 Task: Change the streaming deinterlace mode to "Blend".
Action: Mouse moved to (117, 17)
Screenshot: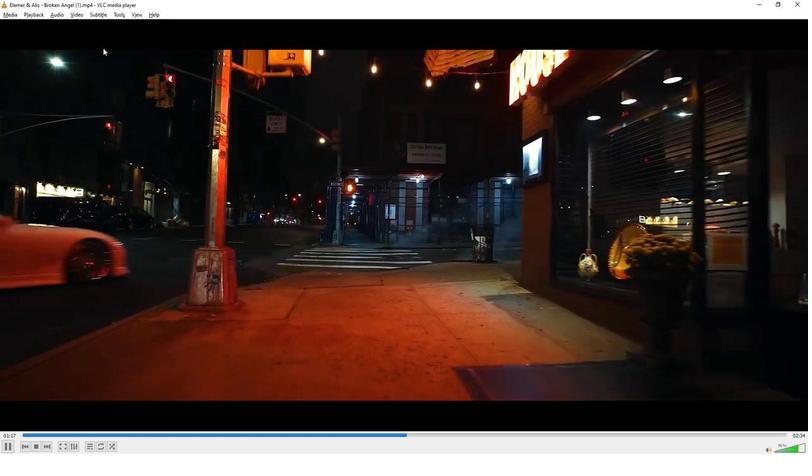 
Action: Mouse pressed left at (117, 17)
Screenshot: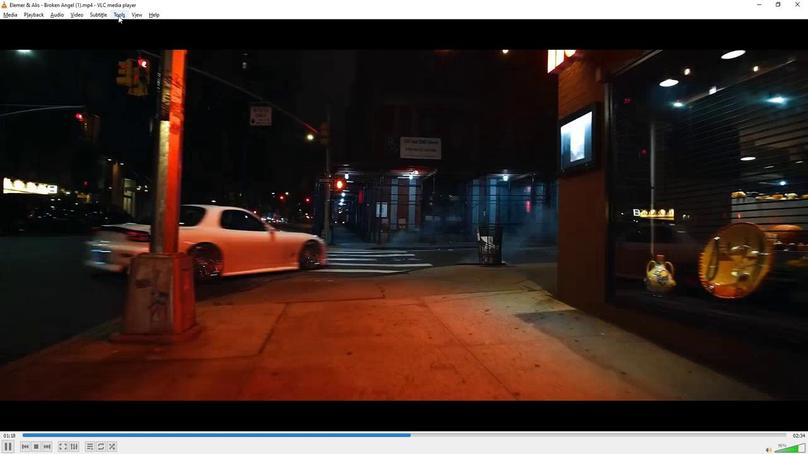 
Action: Mouse moved to (135, 117)
Screenshot: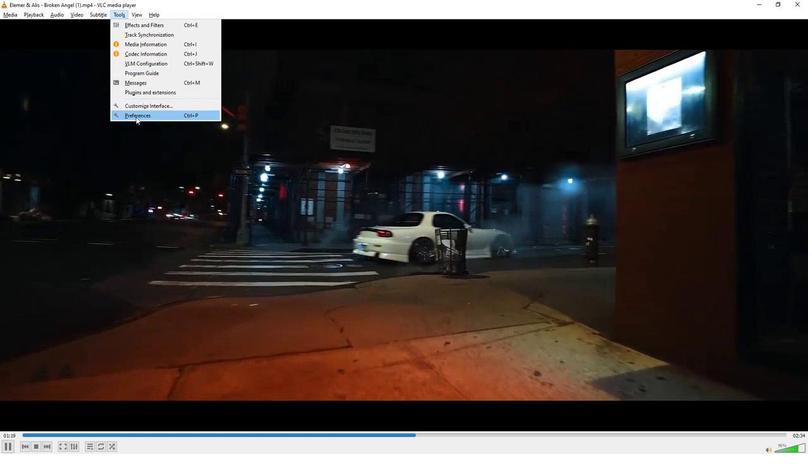 
Action: Mouse pressed left at (135, 117)
Screenshot: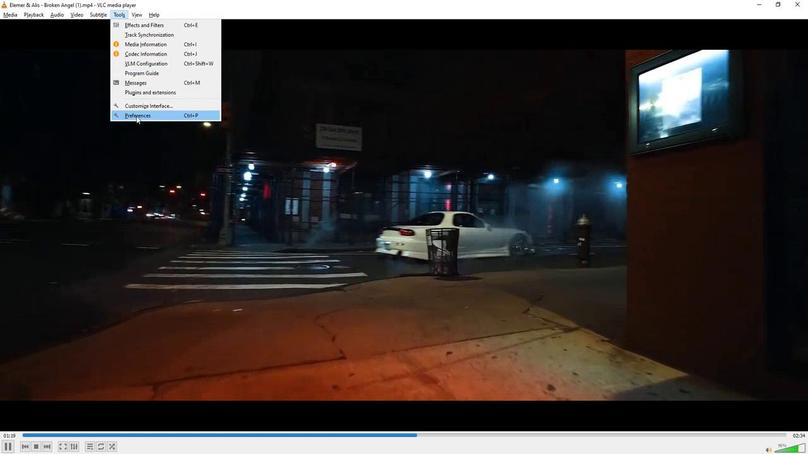 
Action: Mouse moved to (180, 357)
Screenshot: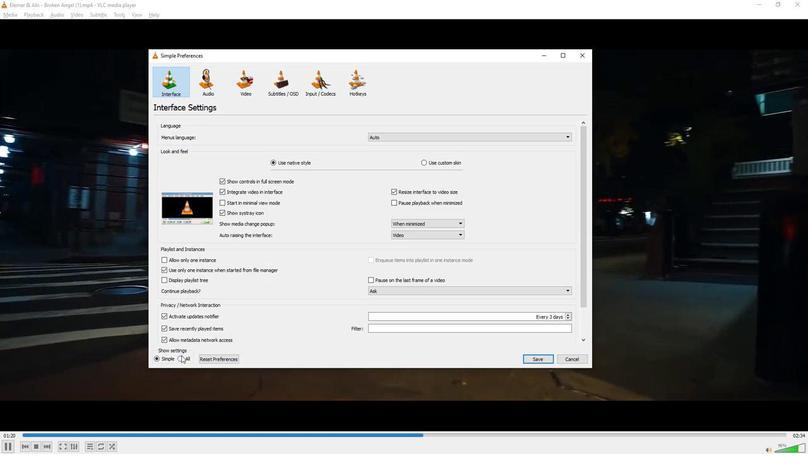 
Action: Mouse pressed left at (180, 357)
Screenshot: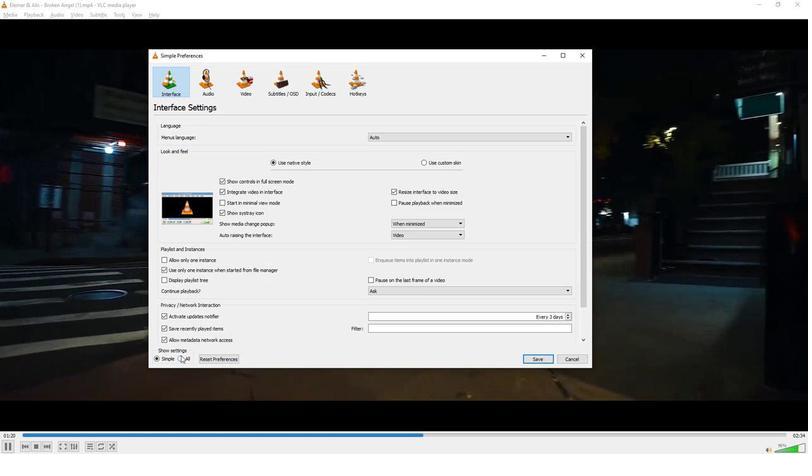 
Action: Mouse moved to (189, 293)
Screenshot: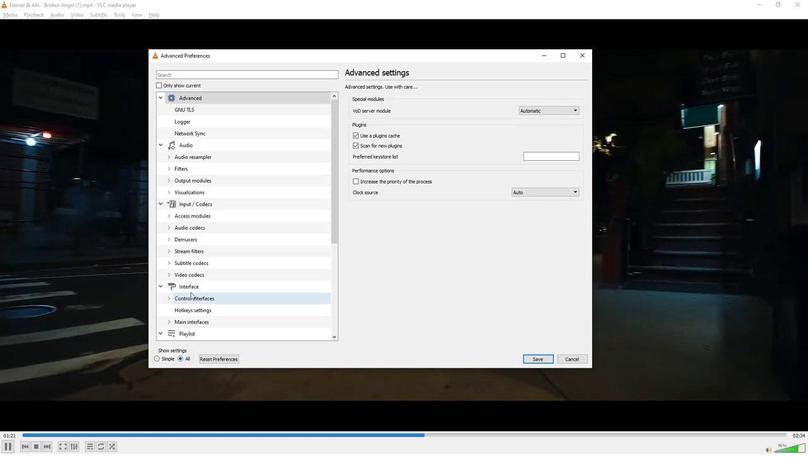 
Action: Mouse scrolled (189, 293) with delta (0, 0)
Screenshot: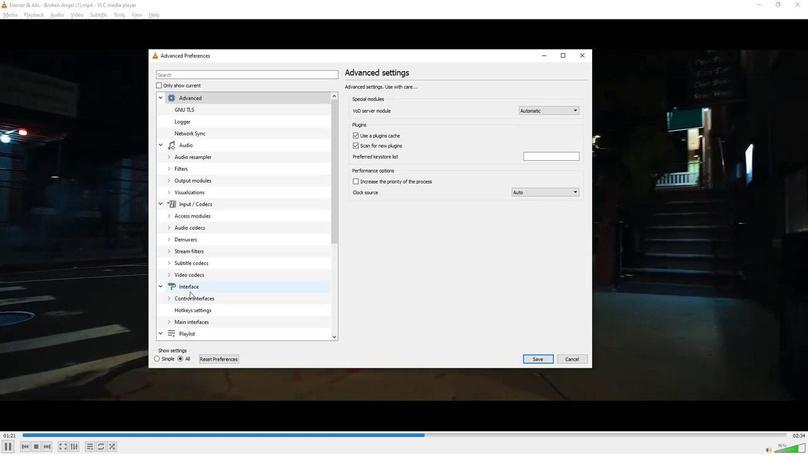 
Action: Mouse scrolled (189, 293) with delta (0, 0)
Screenshot: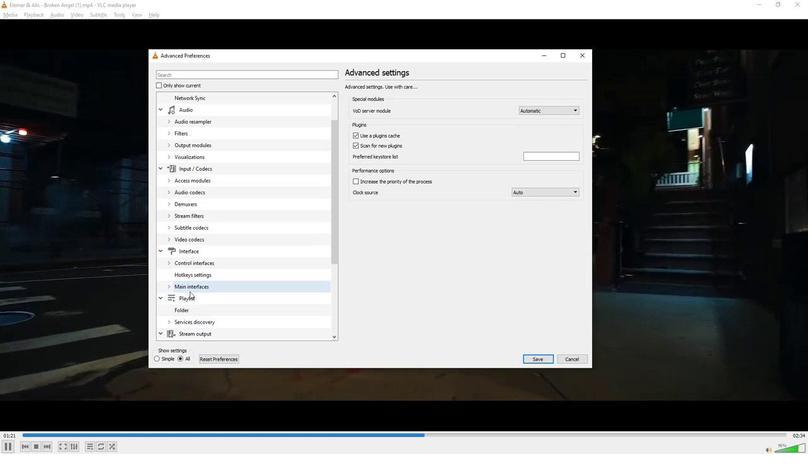 
Action: Mouse scrolled (189, 293) with delta (0, 0)
Screenshot: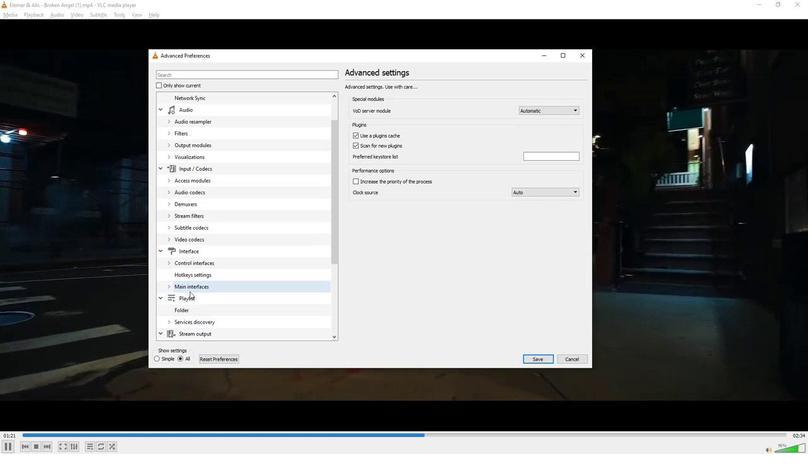 
Action: Mouse moved to (188, 293)
Screenshot: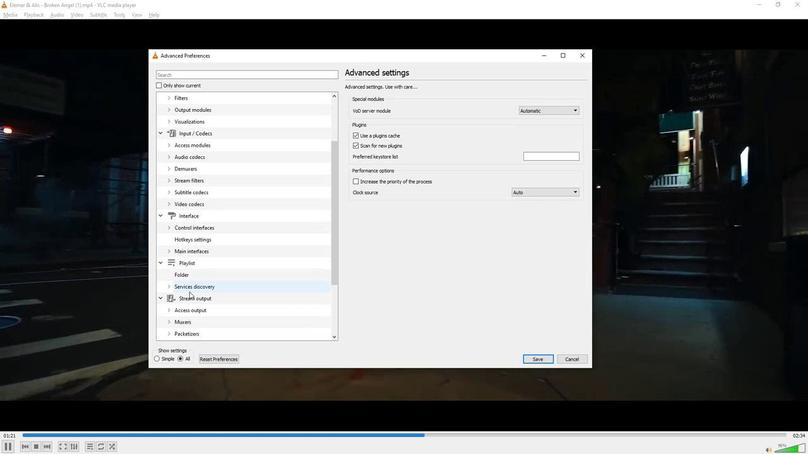 
Action: Mouse scrolled (188, 293) with delta (0, 0)
Screenshot: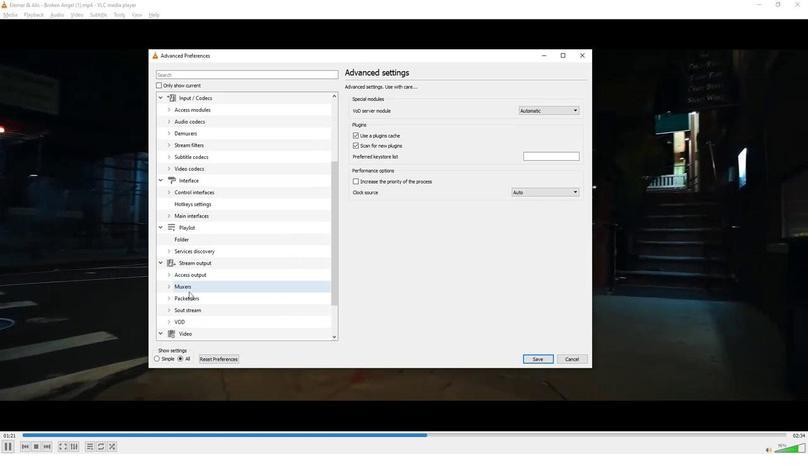 
Action: Mouse moved to (188, 293)
Screenshot: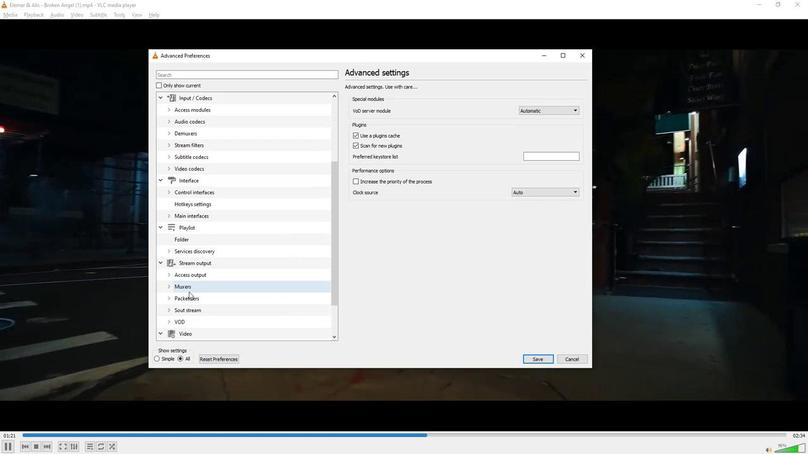 
Action: Mouse scrolled (188, 293) with delta (0, 0)
Screenshot: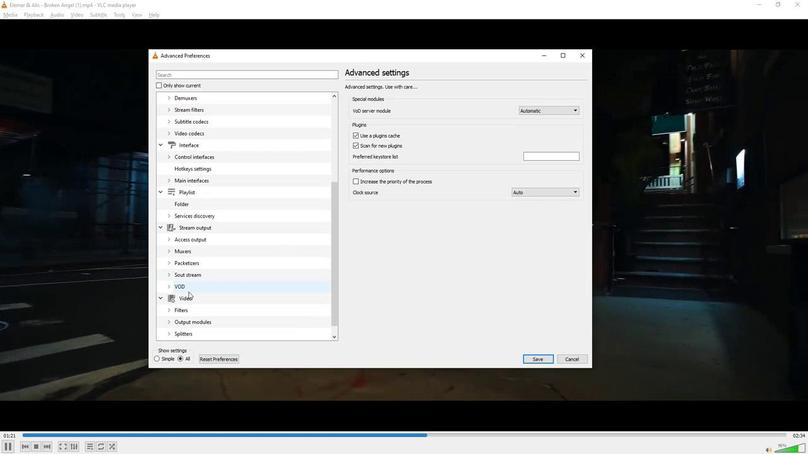 
Action: Mouse scrolled (188, 293) with delta (0, 0)
Screenshot: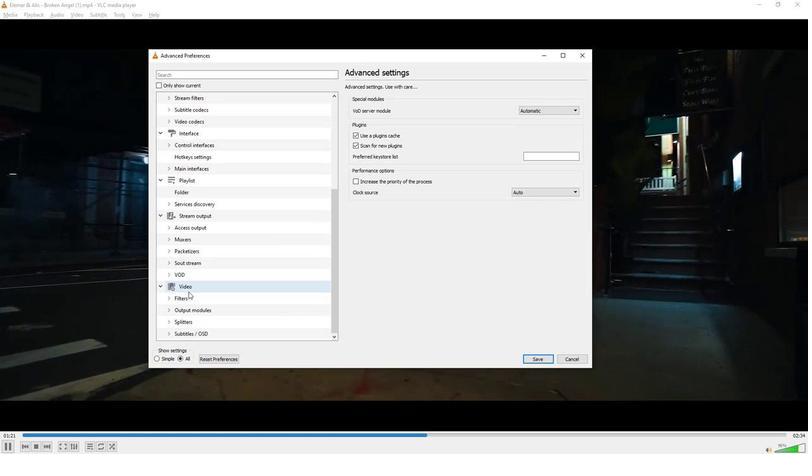 
Action: Mouse moved to (164, 302)
Screenshot: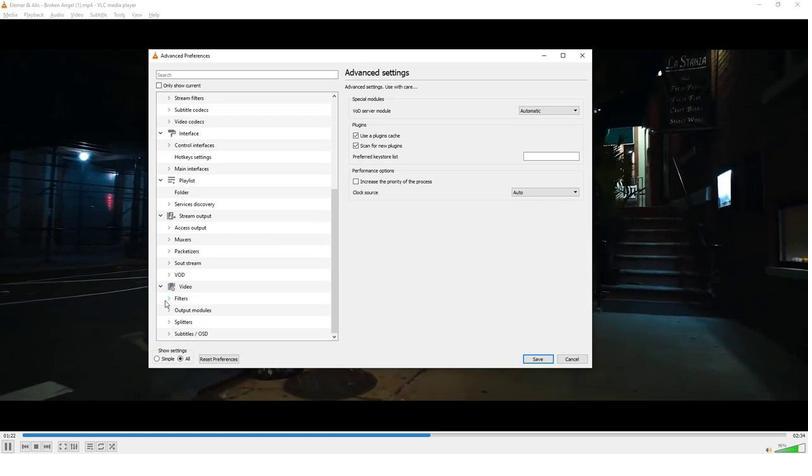 
Action: Mouse pressed left at (164, 302)
Screenshot: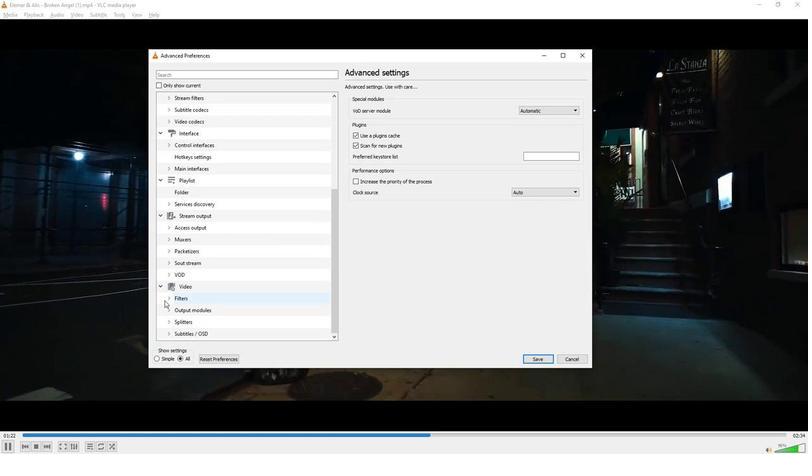 
Action: Mouse moved to (169, 294)
Screenshot: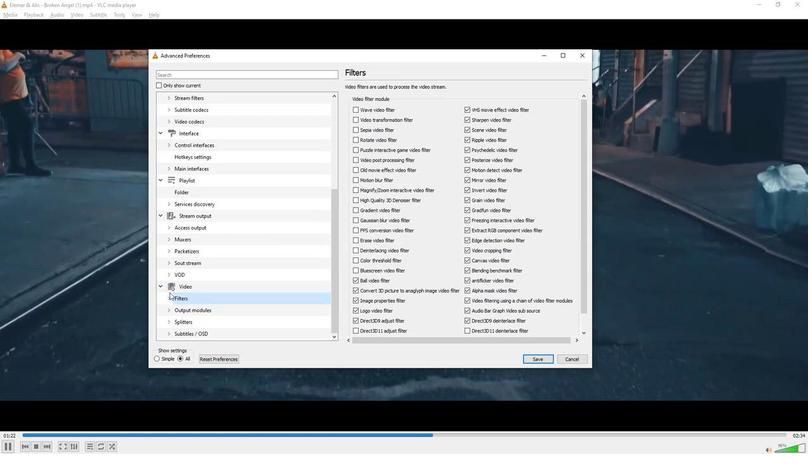 
Action: Mouse pressed left at (169, 294)
Screenshot: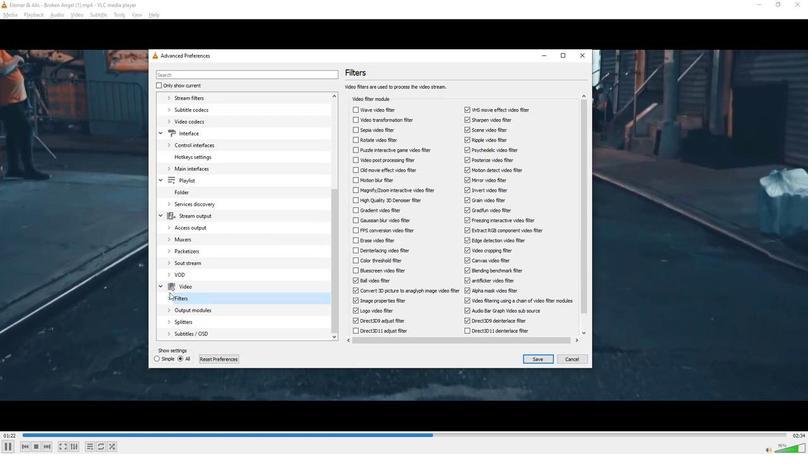 
Action: Mouse moved to (170, 298)
Screenshot: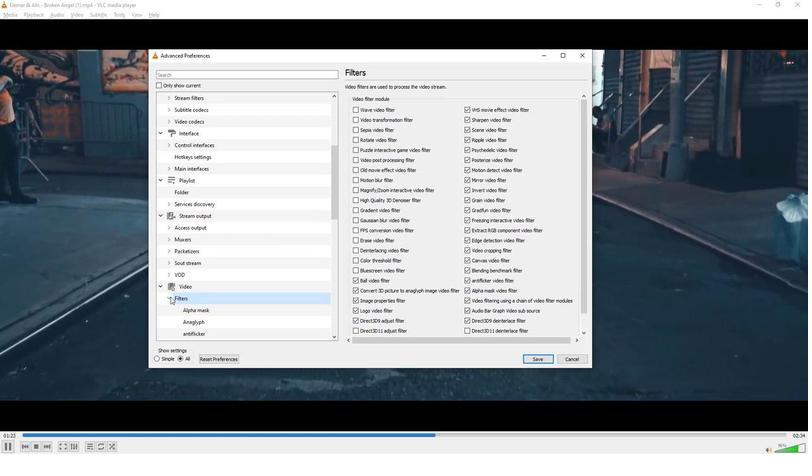
Action: Mouse scrolled (170, 298) with delta (0, 0)
Screenshot: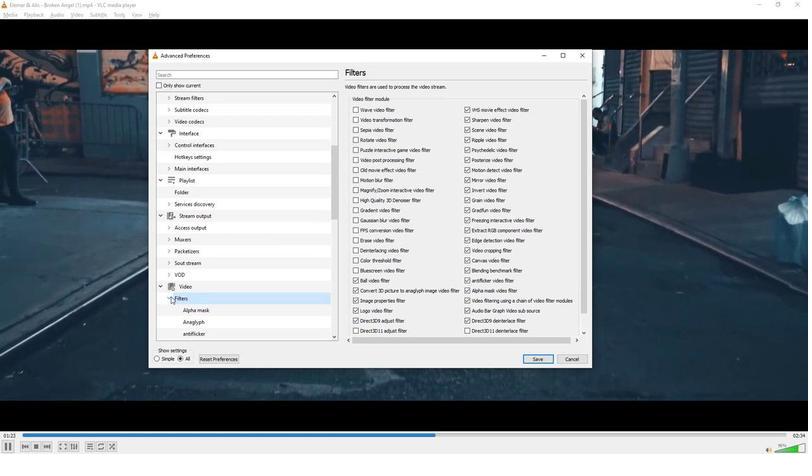 
Action: Mouse scrolled (170, 298) with delta (0, 0)
Screenshot: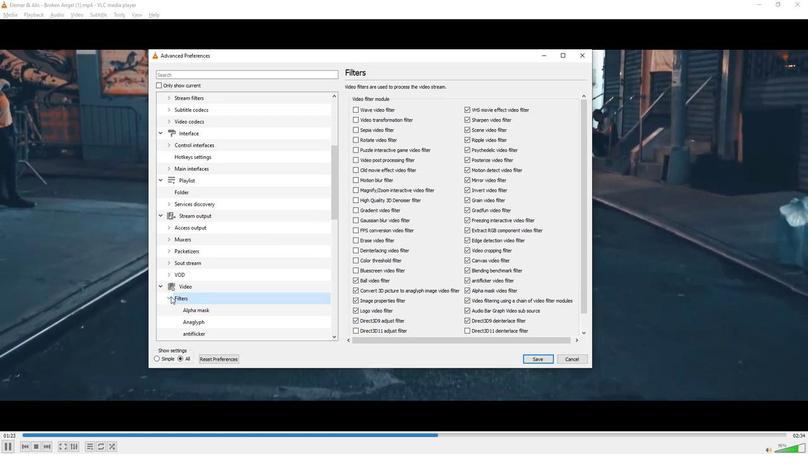 
Action: Mouse scrolled (170, 298) with delta (0, 0)
Screenshot: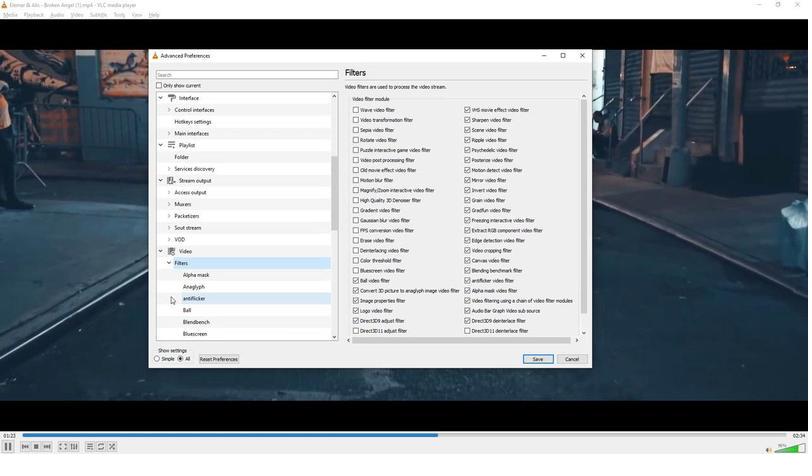 
Action: Mouse moved to (192, 334)
Screenshot: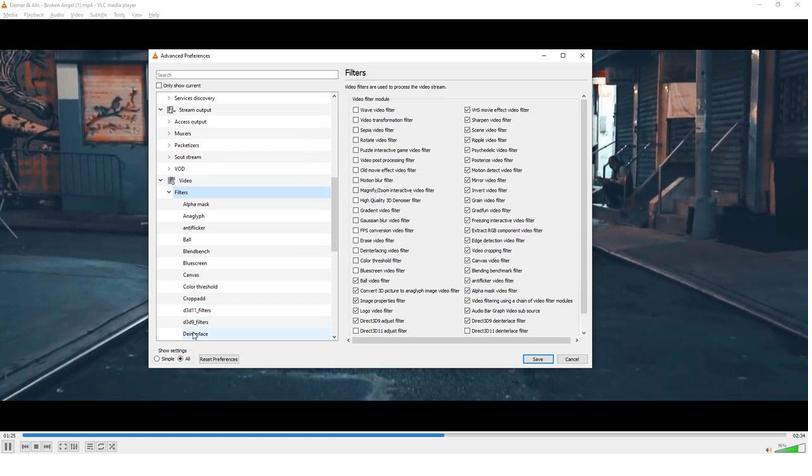 
Action: Mouse pressed left at (192, 334)
Screenshot: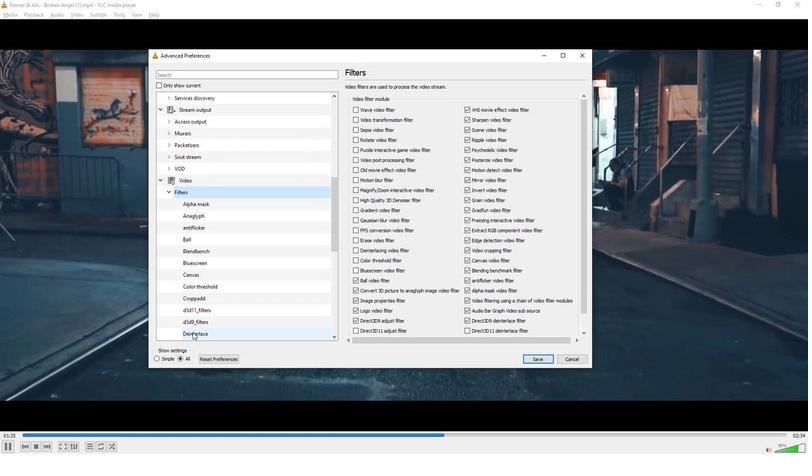 
Action: Mouse moved to (550, 101)
Screenshot: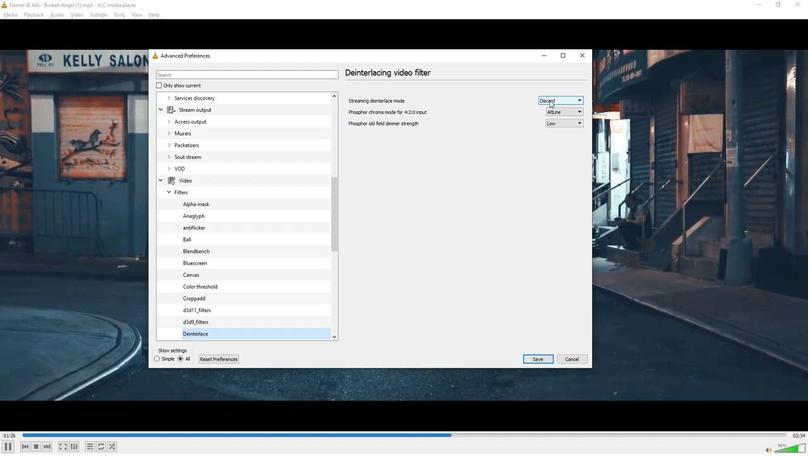 
Action: Mouse pressed left at (550, 101)
Screenshot: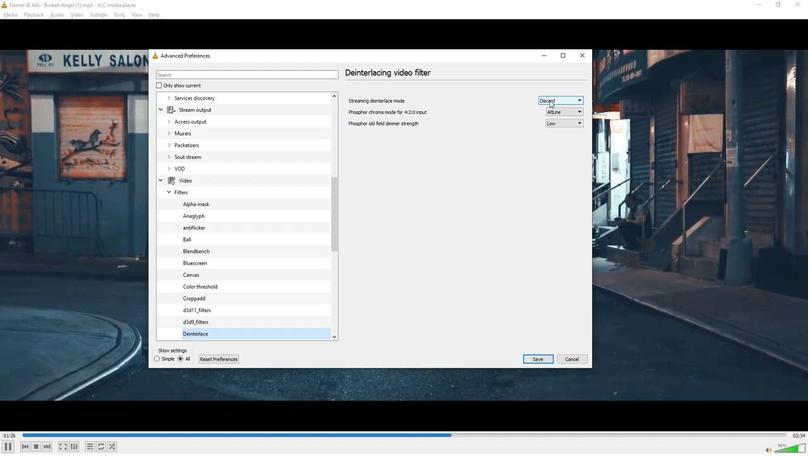 
Action: Mouse moved to (549, 111)
Screenshot: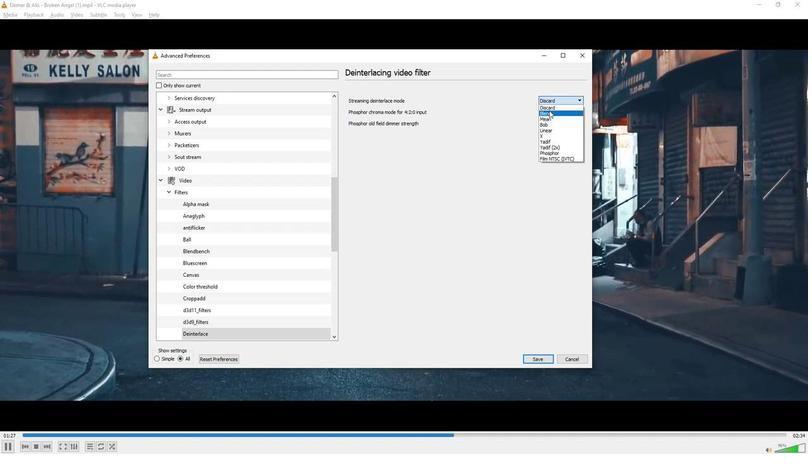 
Action: Mouse pressed left at (549, 111)
Screenshot: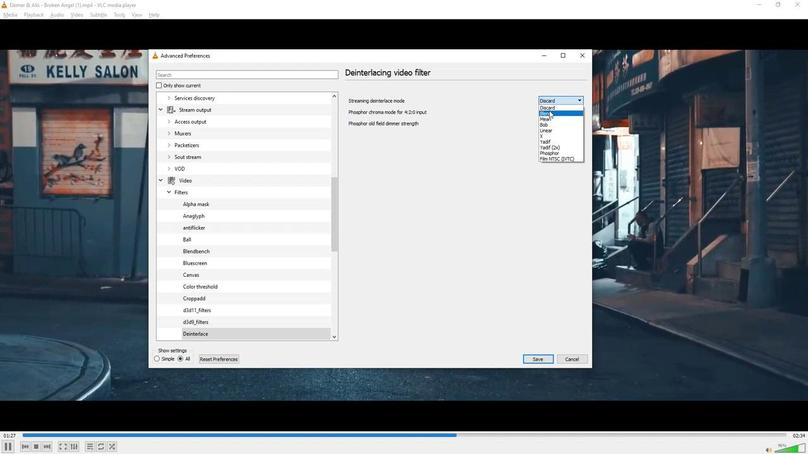 
Action: Mouse moved to (509, 231)
Screenshot: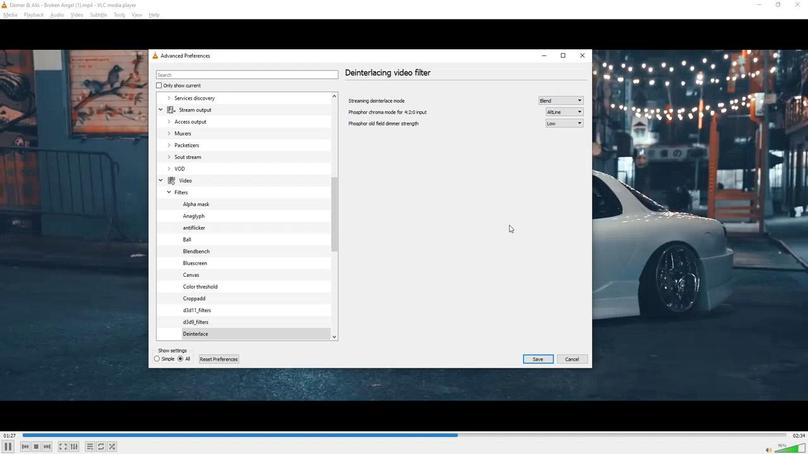 
